 Task: Use the formula "IMSEC" in spreadsheet "Project protfolio".
Action: Mouse moved to (119, 80)
Screenshot: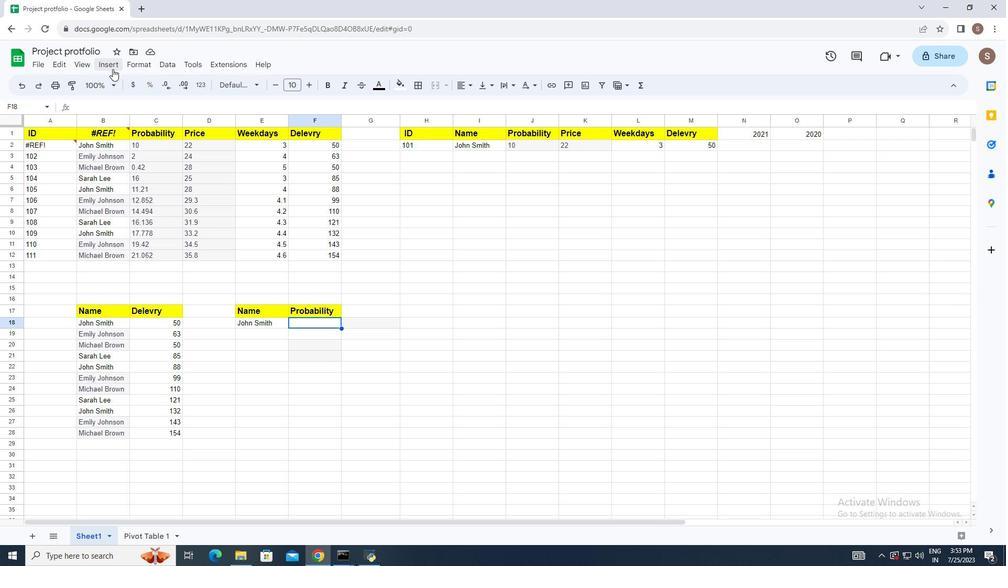 
Action: Mouse pressed left at (119, 80)
Screenshot: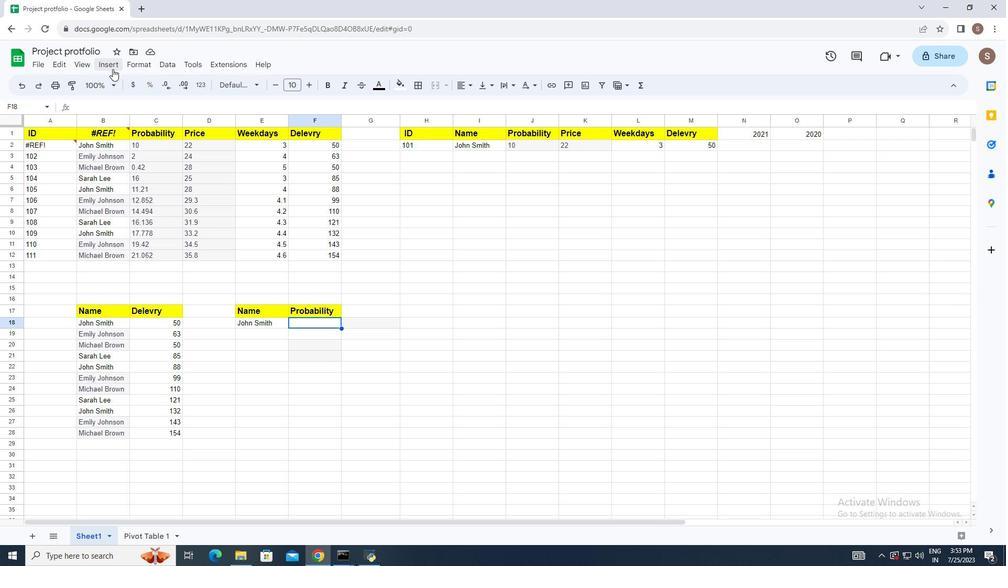 
Action: Mouse moved to (171, 250)
Screenshot: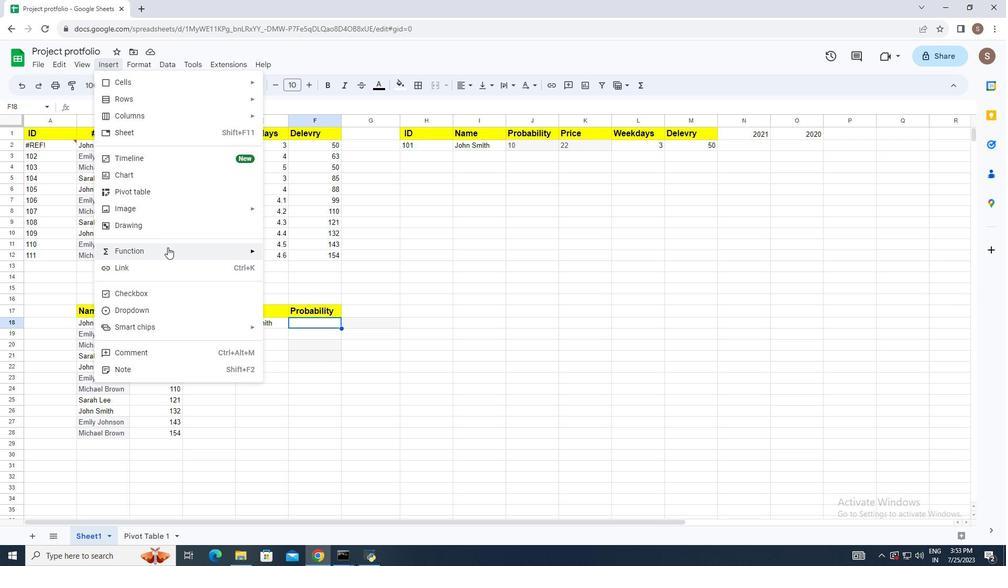 
Action: Mouse pressed left at (171, 250)
Screenshot: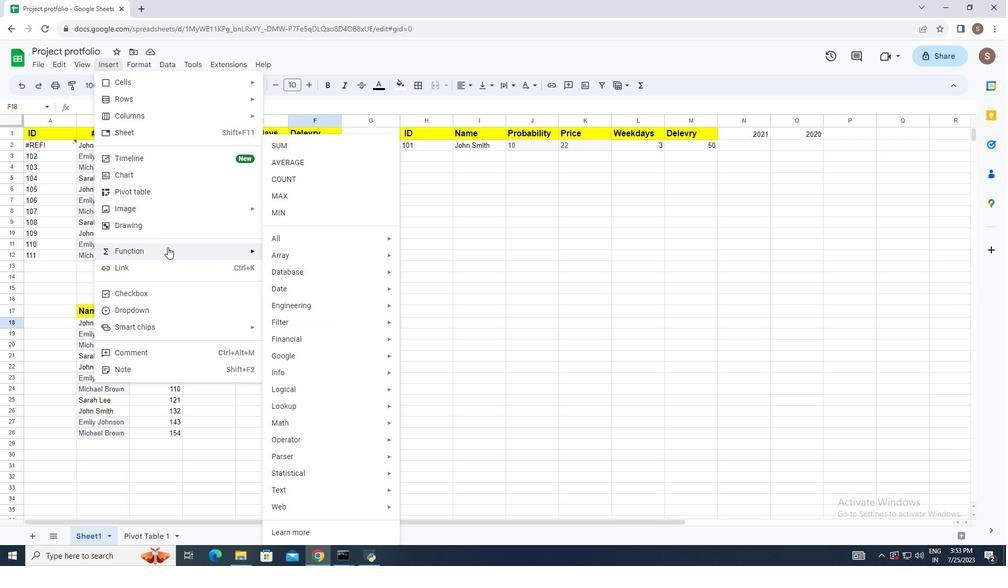 
Action: Mouse moved to (326, 238)
Screenshot: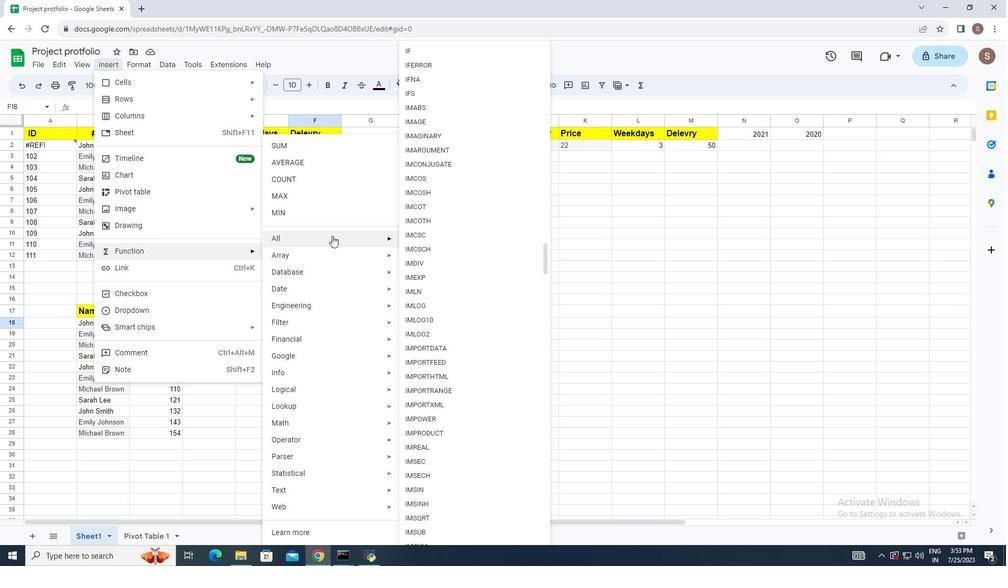 
Action: Mouse pressed left at (326, 238)
Screenshot: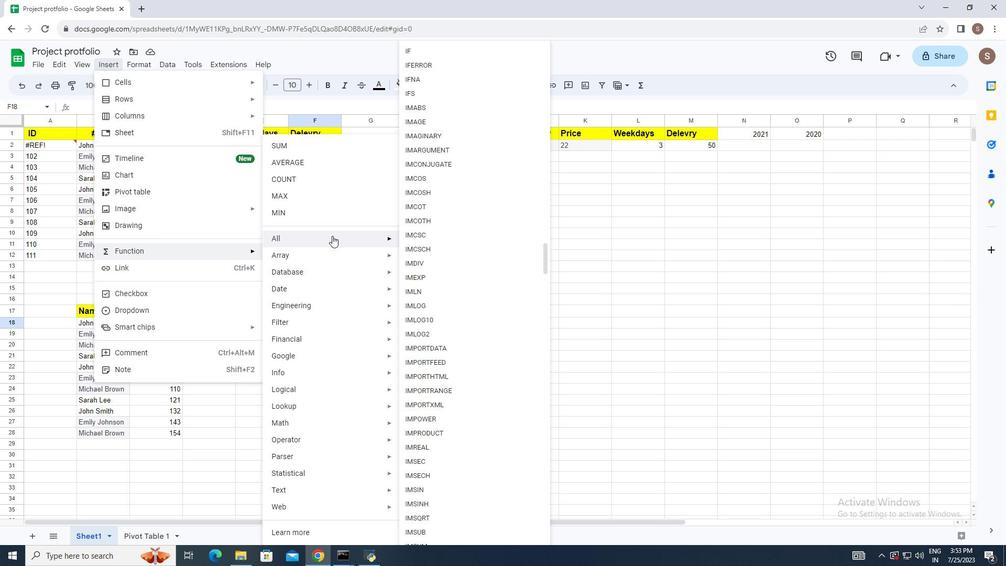 
Action: Mouse moved to (409, 298)
Screenshot: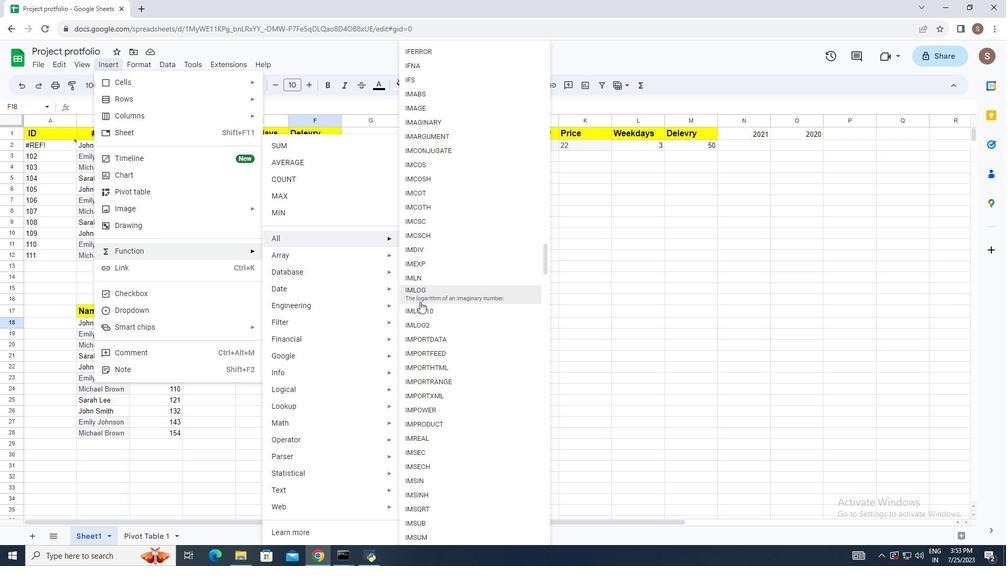 
Action: Mouse scrolled (409, 298) with delta (0, 0)
Screenshot: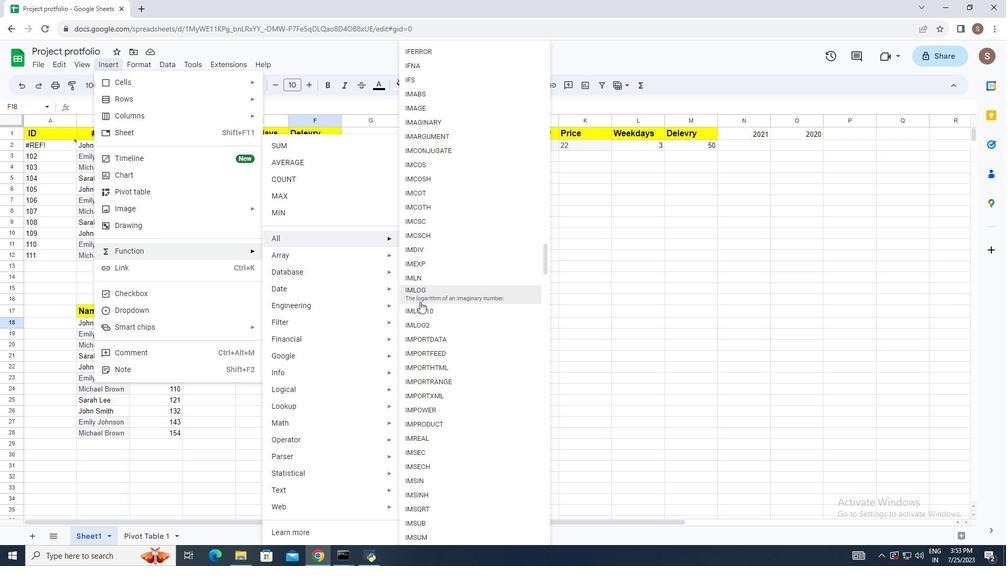 
Action: Mouse moved to (409, 300)
Screenshot: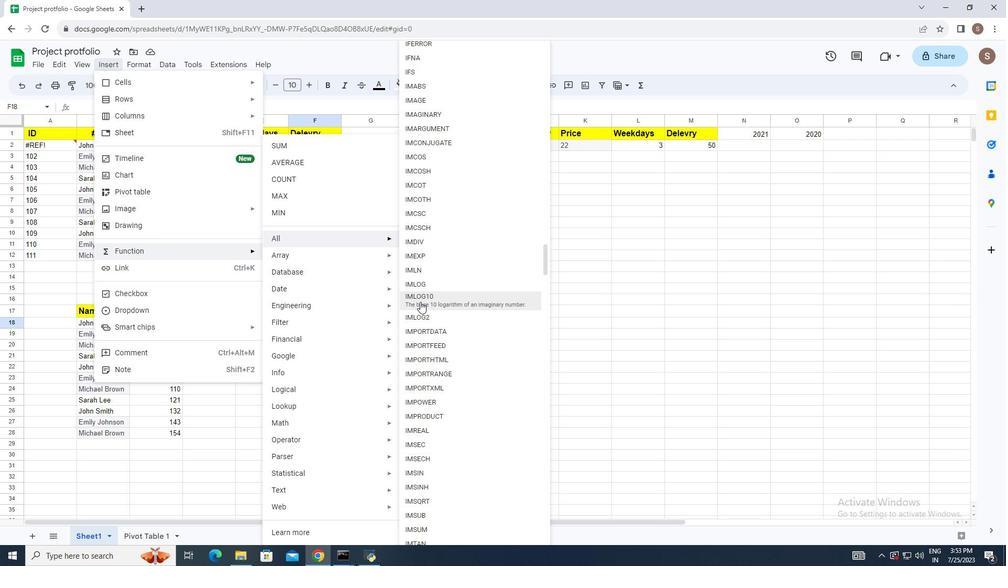 
Action: Mouse scrolled (409, 301) with delta (0, 0)
Screenshot: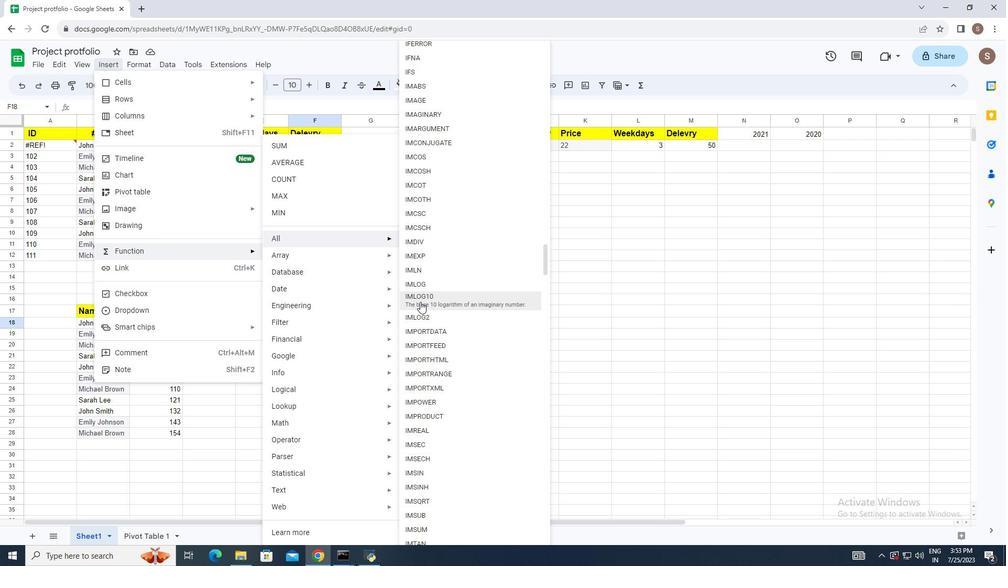 
Action: Mouse moved to (409, 301)
Screenshot: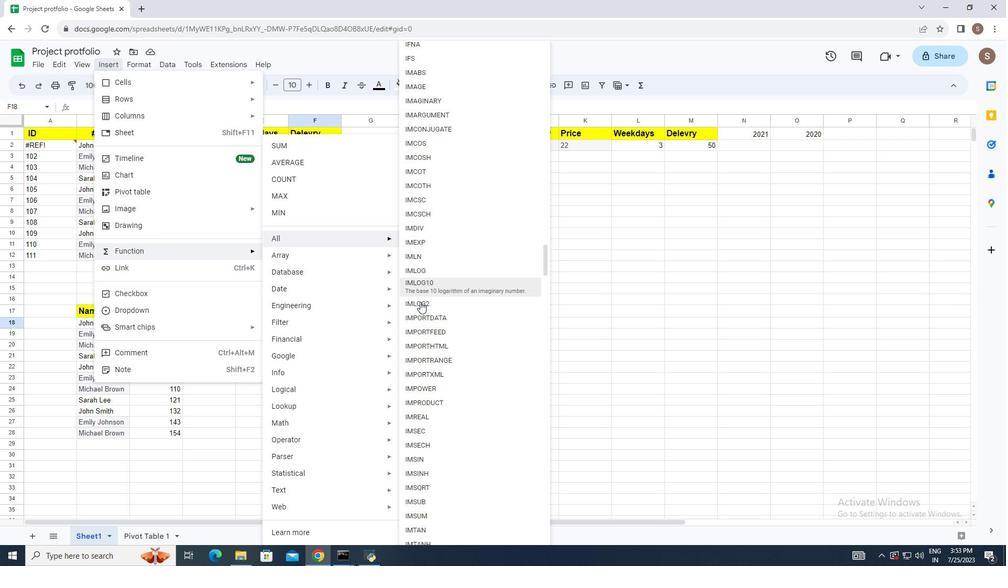
Action: Mouse scrolled (409, 301) with delta (0, 0)
Screenshot: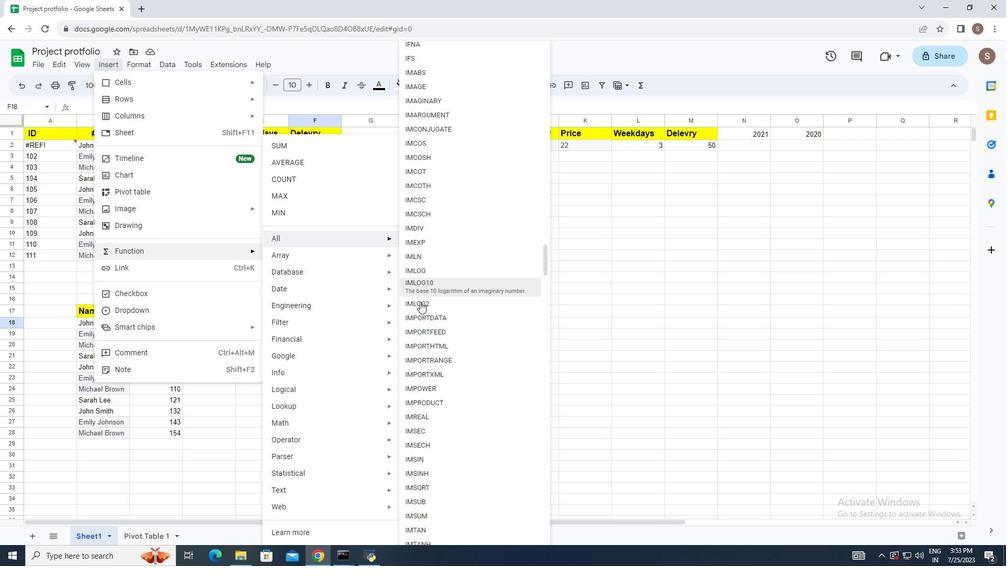 
Action: Mouse moved to (438, 408)
Screenshot: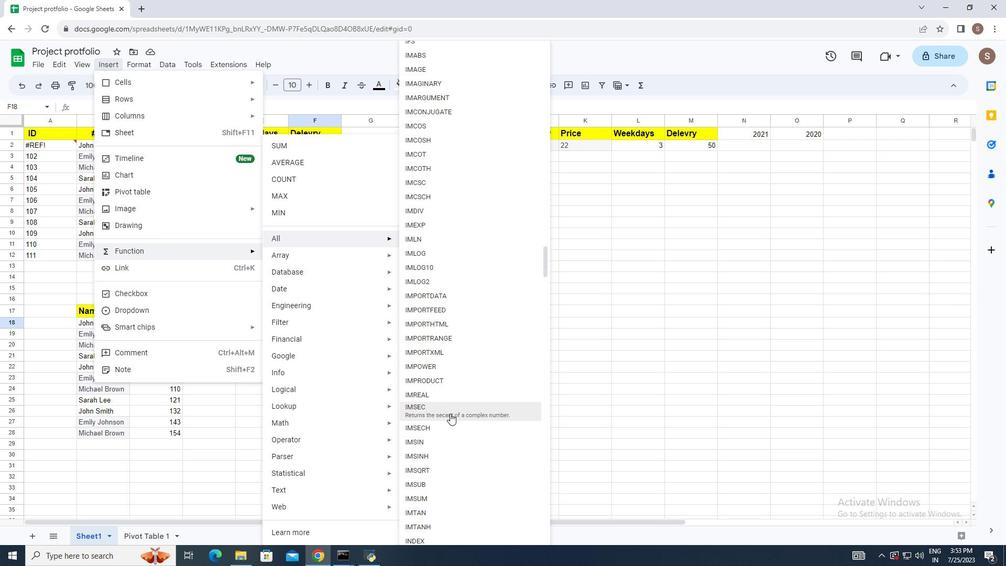 
Action: Mouse pressed left at (438, 408)
Screenshot: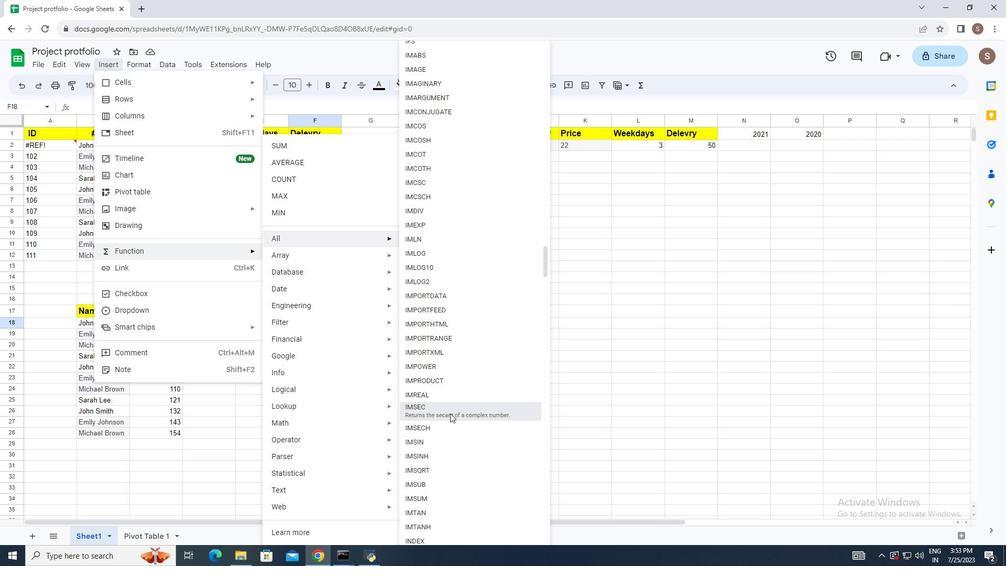 
Action: Mouse moved to (338, 328)
Screenshot: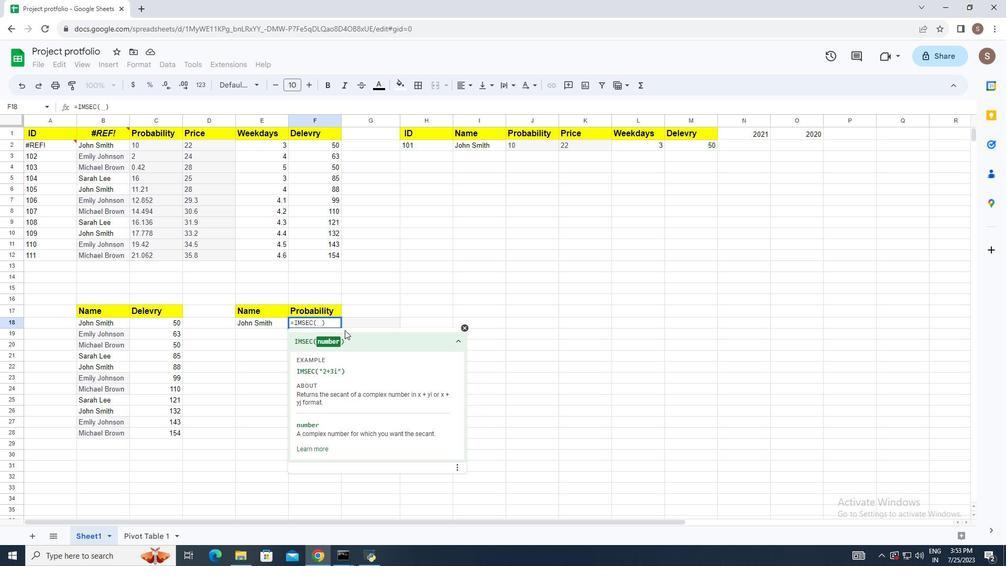 
Action: Key pressed <Key.shift_r>"5+3i<Key.shift_r>"<Key.enter>
Screenshot: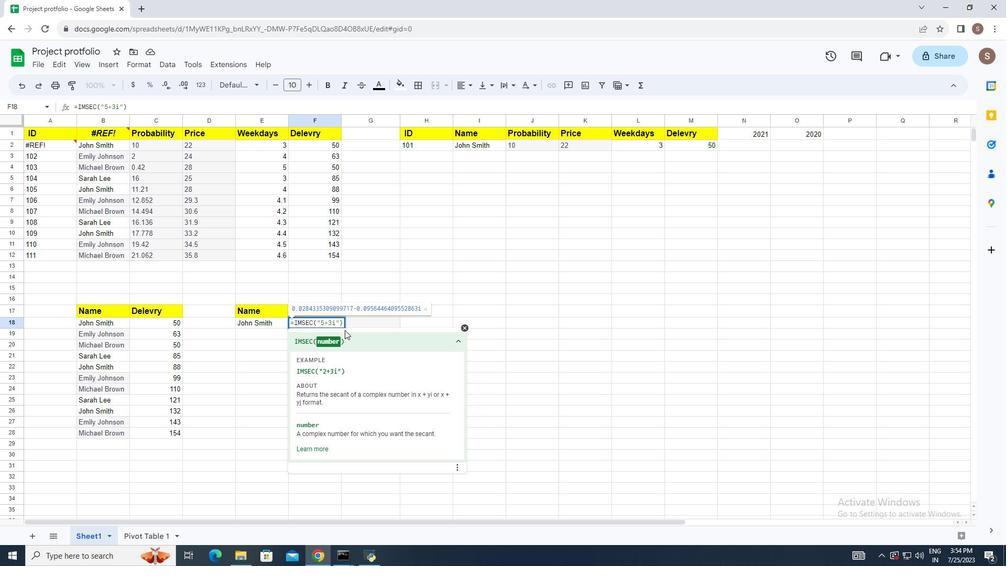 
